Task: Save the nearest Citi Bike station to your list of favorite locations.
Action: Key pressed manhattan<Key.enter>
Screenshot: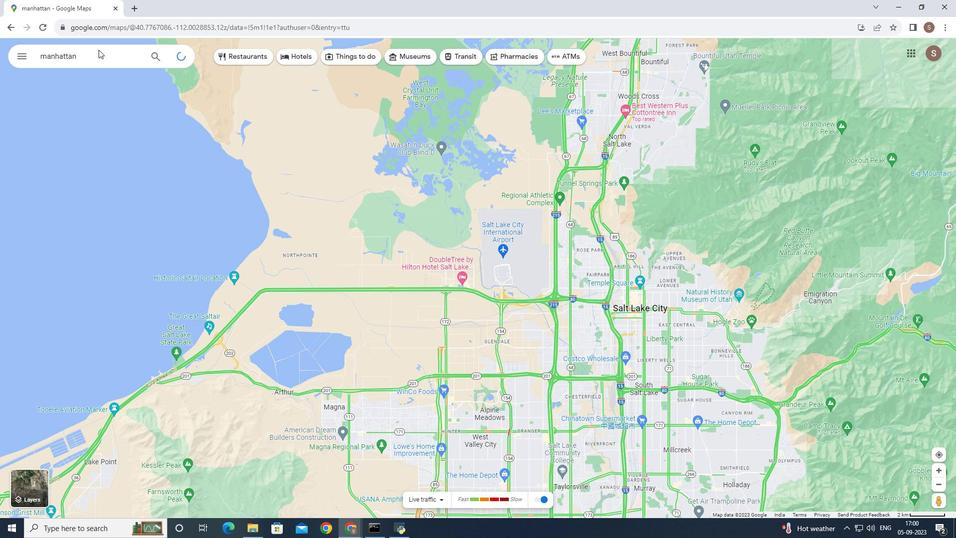
Action: Mouse moved to (102, 229)
Screenshot: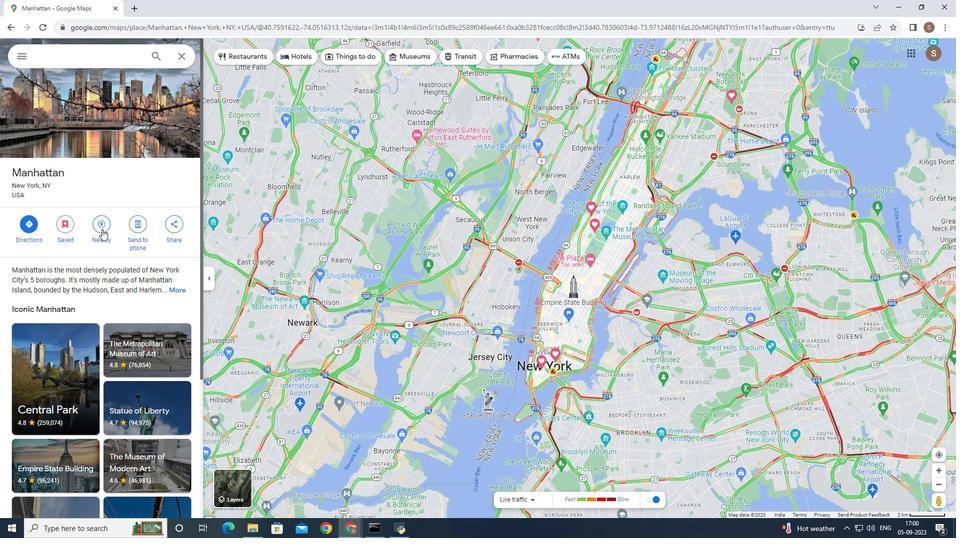 
Action: Mouse pressed left at (102, 229)
Screenshot: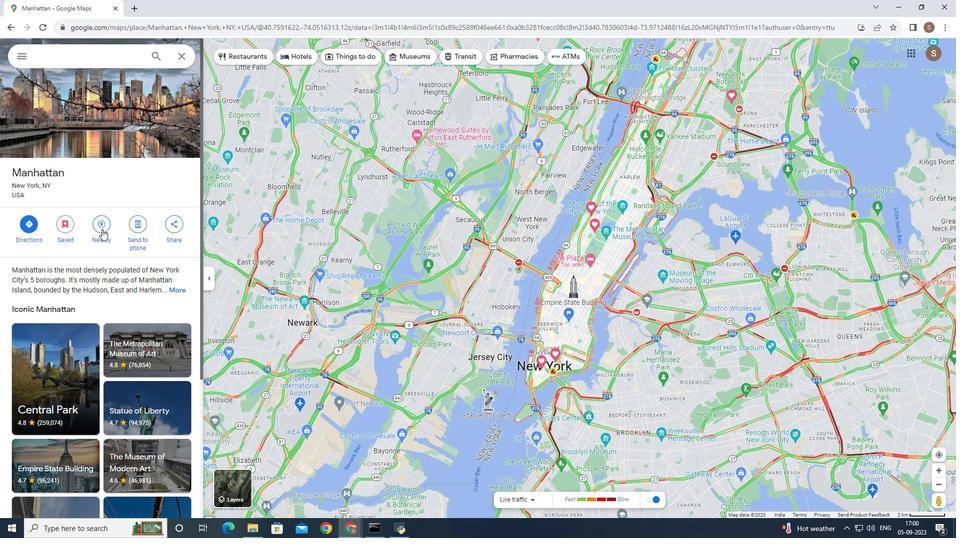
Action: Mouse moved to (81, 55)
Screenshot: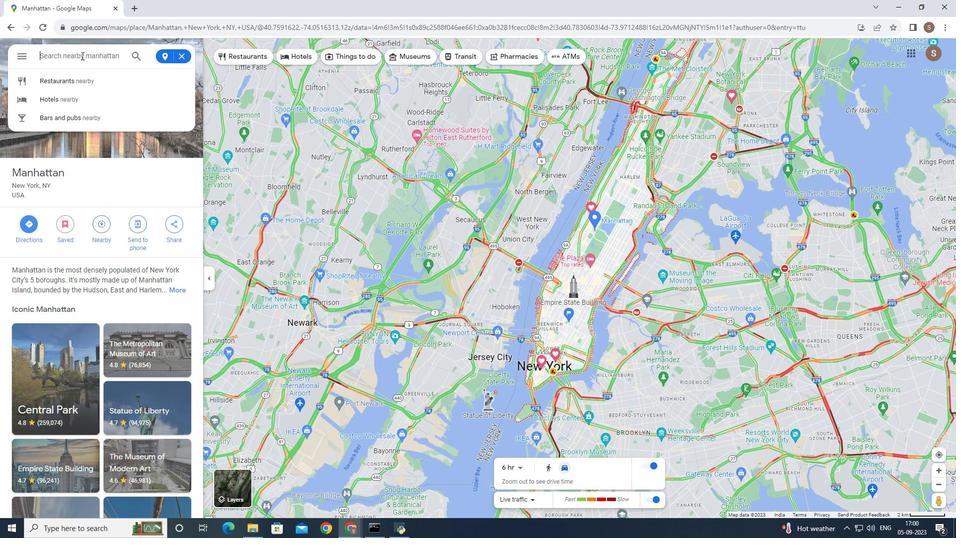 
Action: Key pressed <Key.shift>Citi<Key.space><Key.shift>Bike<Key.space><Key.shift><Key.shift><Key.shift><Key.shift><Key.shift><Key.shift><Key.shift><Key.shift>station<Key.enter>
Screenshot: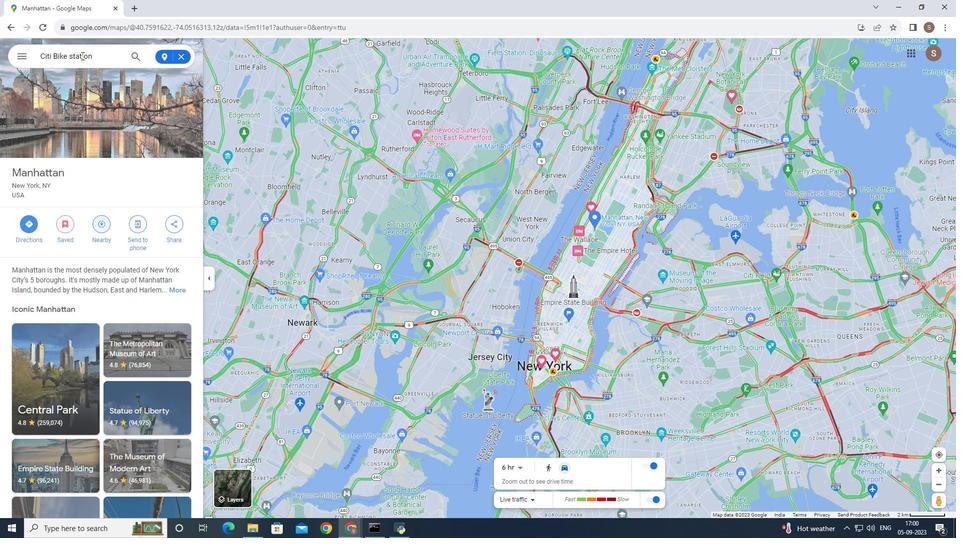 
Action: Mouse moved to (107, 87)
Screenshot: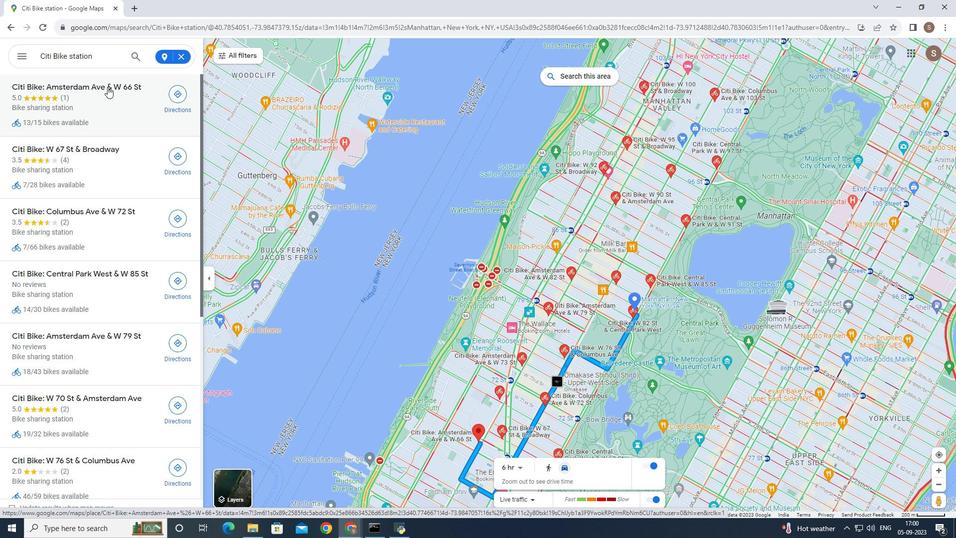 
Action: Mouse pressed left at (107, 87)
Screenshot: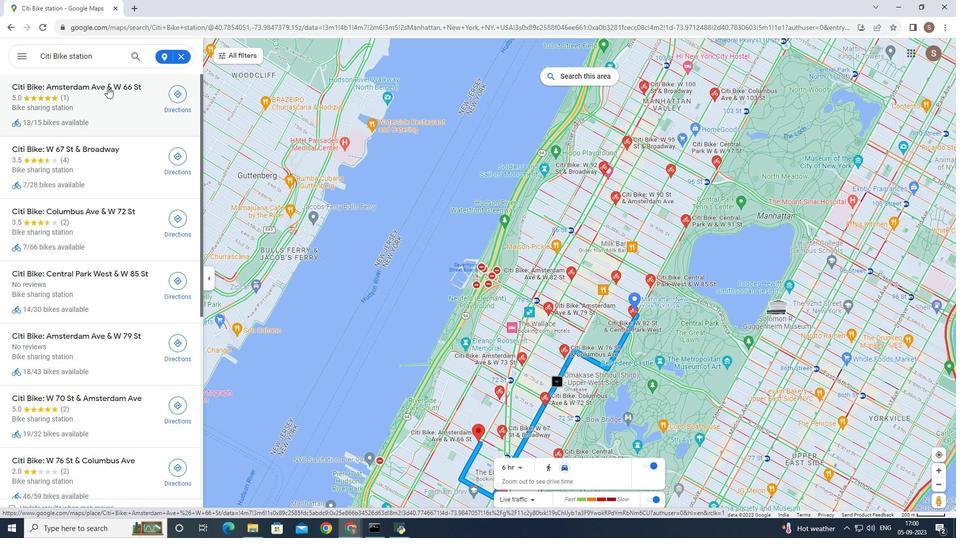 
Action: Mouse moved to (277, 278)
Screenshot: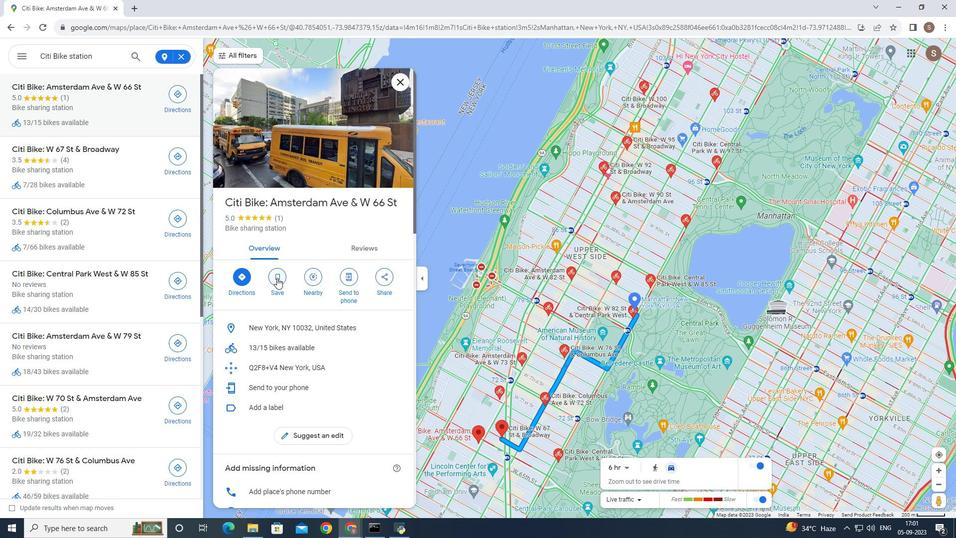 
Action: Mouse pressed left at (277, 278)
Screenshot: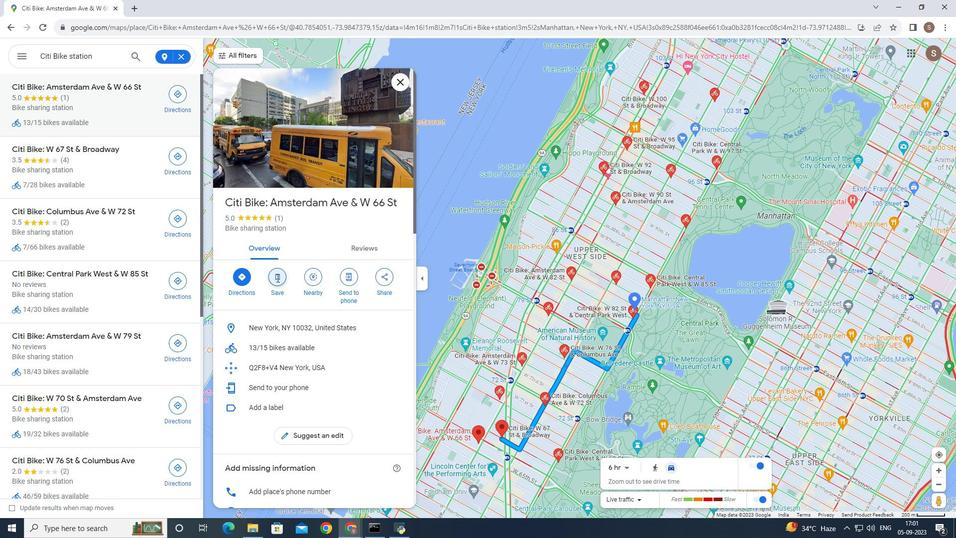 
Action: Mouse moved to (285, 293)
Screenshot: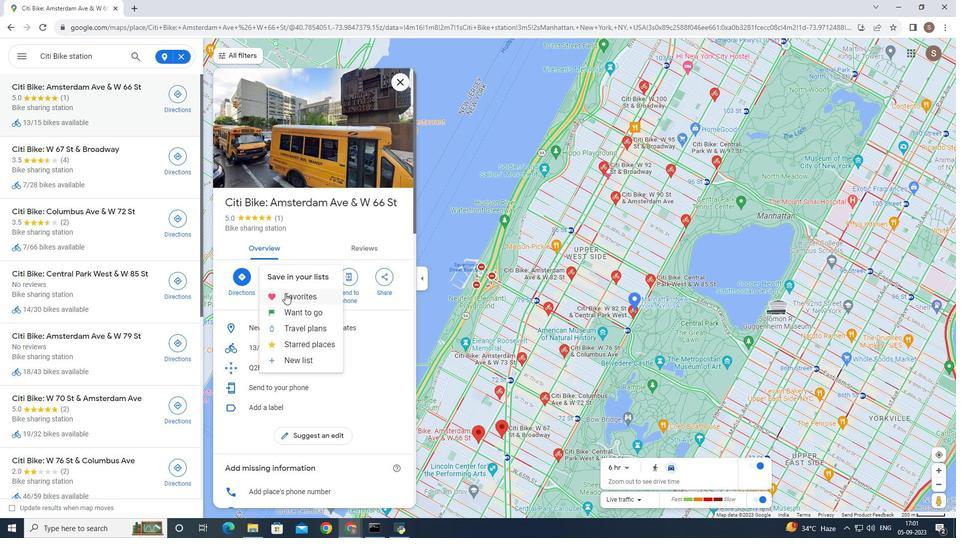
Action: Mouse pressed left at (285, 293)
Screenshot: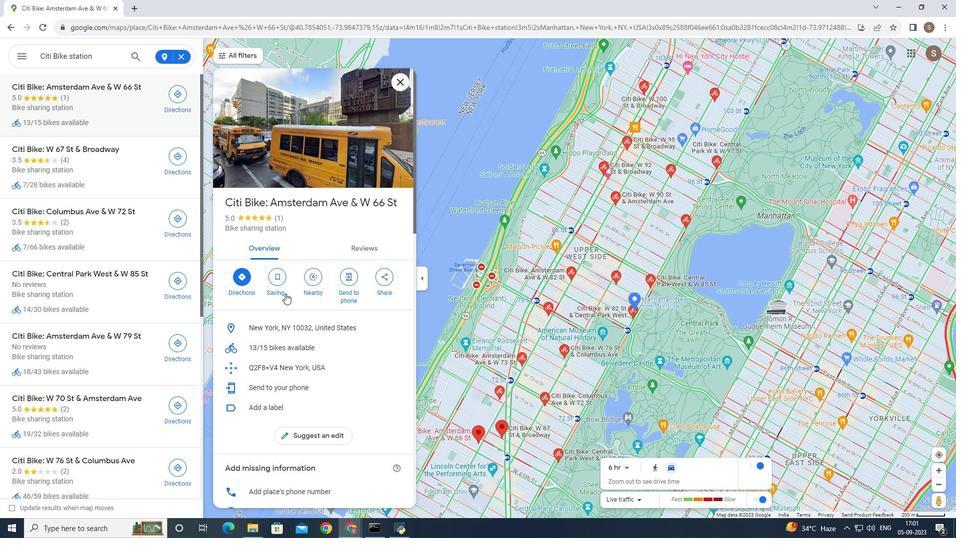 
Action: Mouse moved to (394, 81)
Screenshot: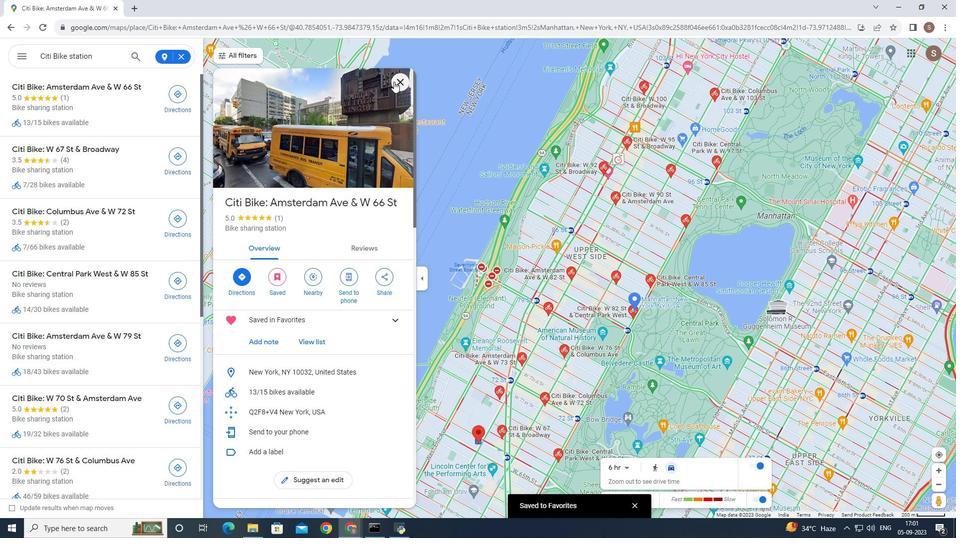 
Action: Mouse pressed left at (394, 81)
Screenshot: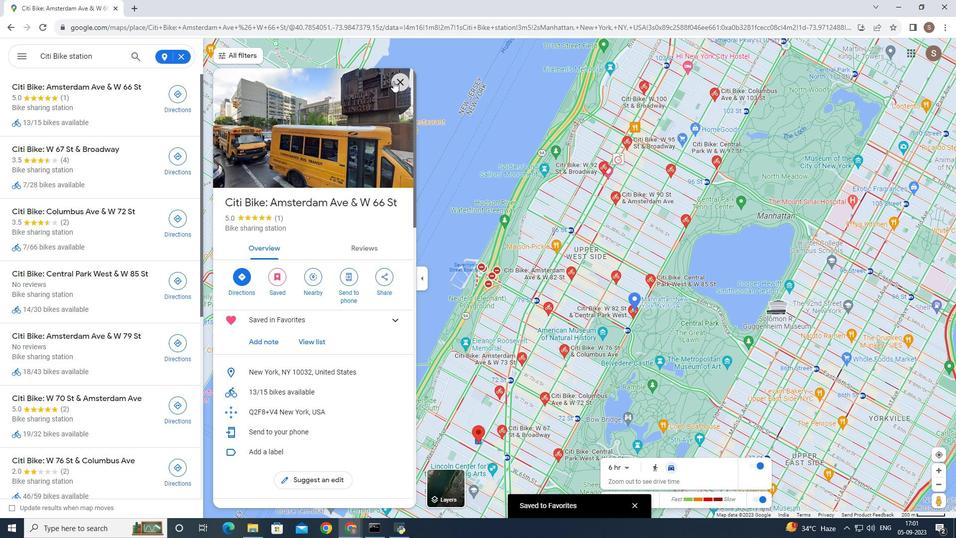 
Action: Mouse moved to (389, 82)
Screenshot: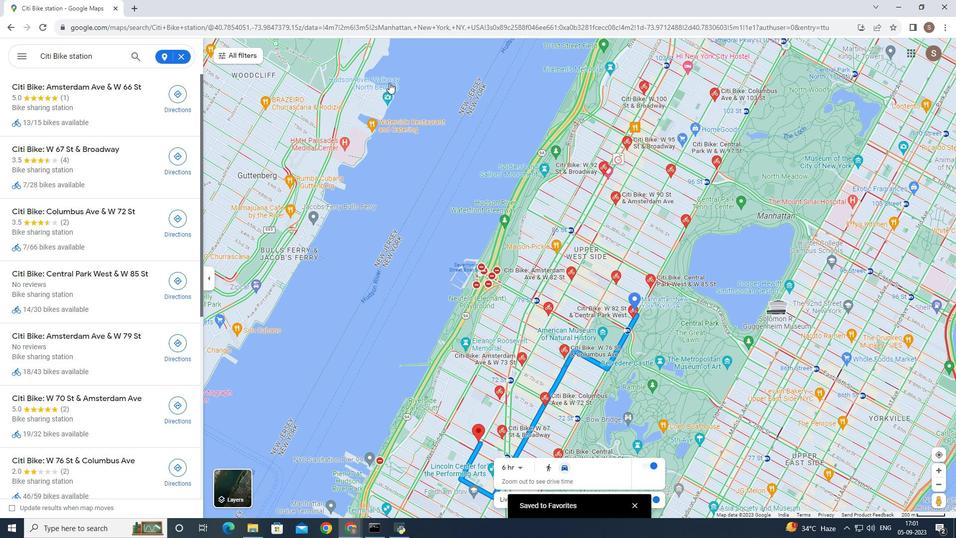 
